 Task: Send an email with the signature Bethany Lewis with the subject Reminder for a raise and the message I wanted to follow up on the request for additional resources for the project. Can you please advise on the status? from softage.10@softage.net to softage.8@softage.net and move the email from Sent Items to the folder Compliance
Action: Mouse moved to (88, 86)
Screenshot: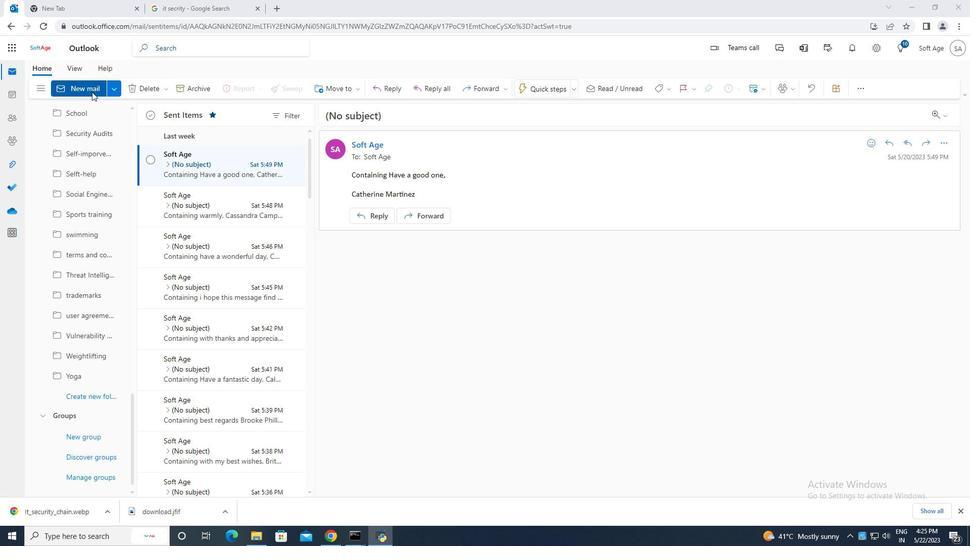 
Action: Mouse pressed left at (88, 86)
Screenshot: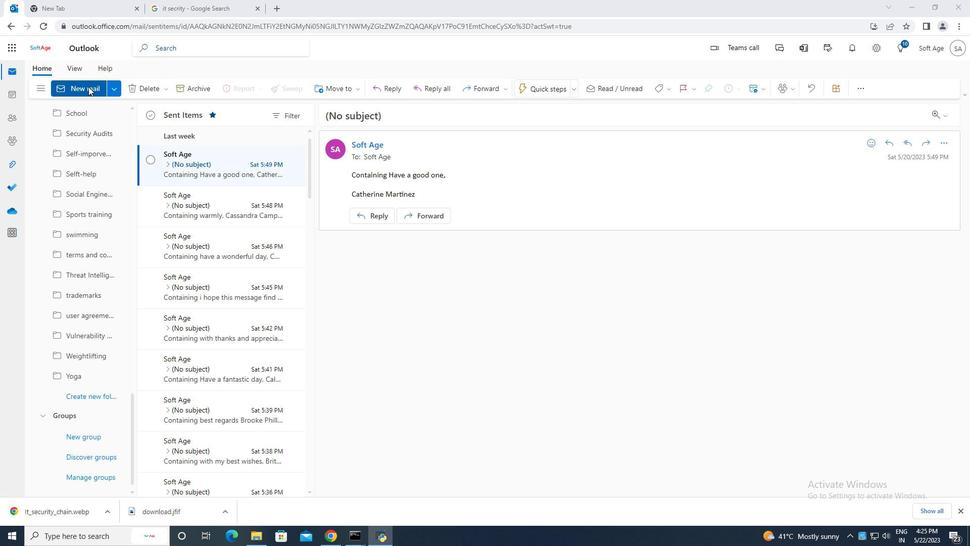
Action: Mouse moved to (649, 88)
Screenshot: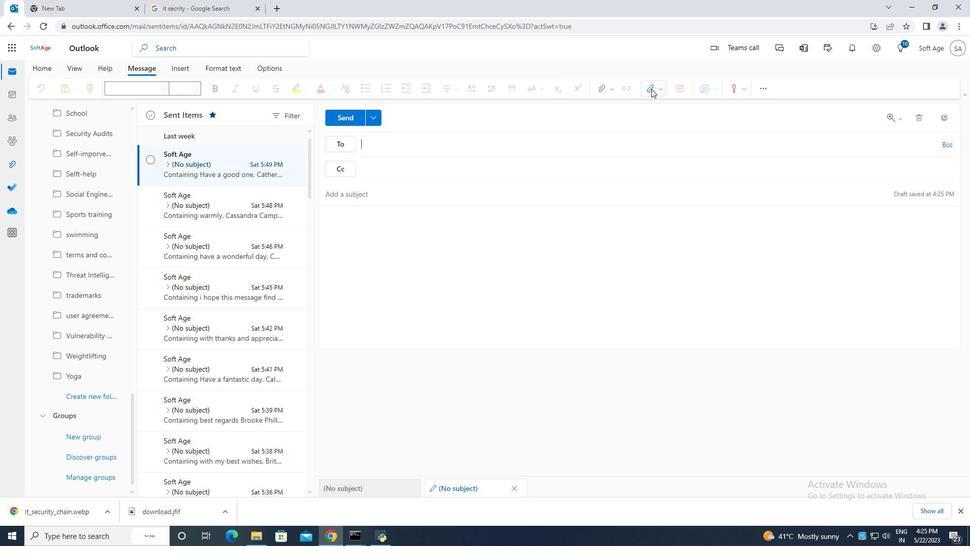 
Action: Mouse pressed left at (649, 88)
Screenshot: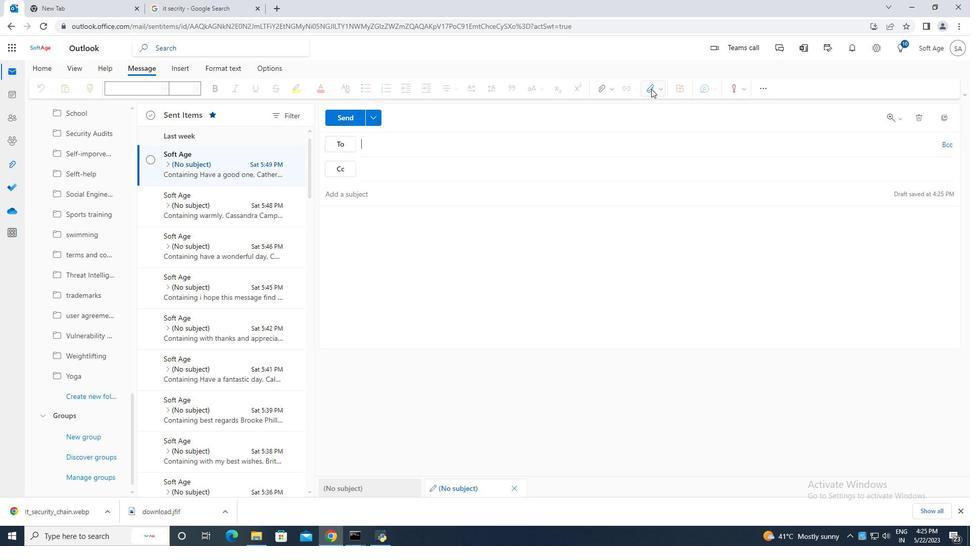 
Action: Mouse moved to (618, 132)
Screenshot: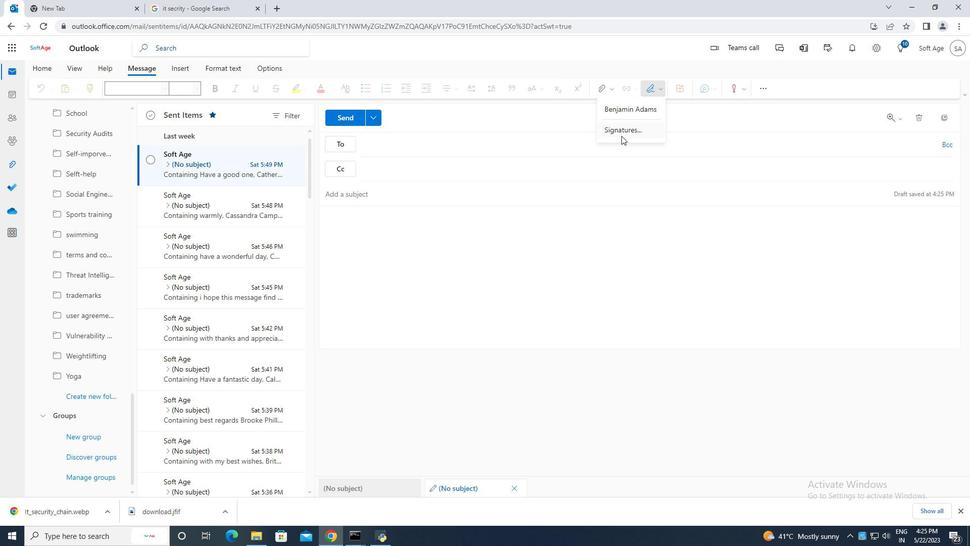 
Action: Mouse pressed left at (618, 132)
Screenshot: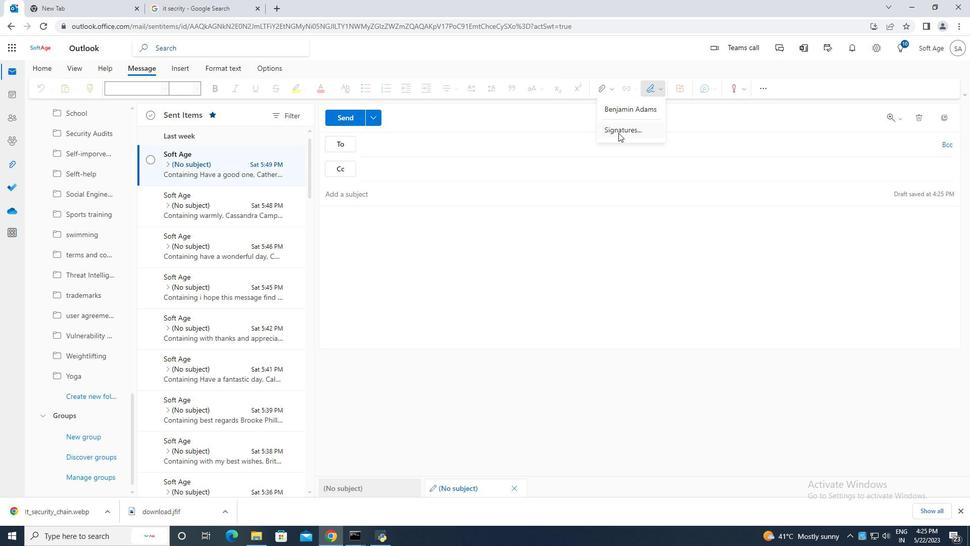 
Action: Mouse moved to (695, 169)
Screenshot: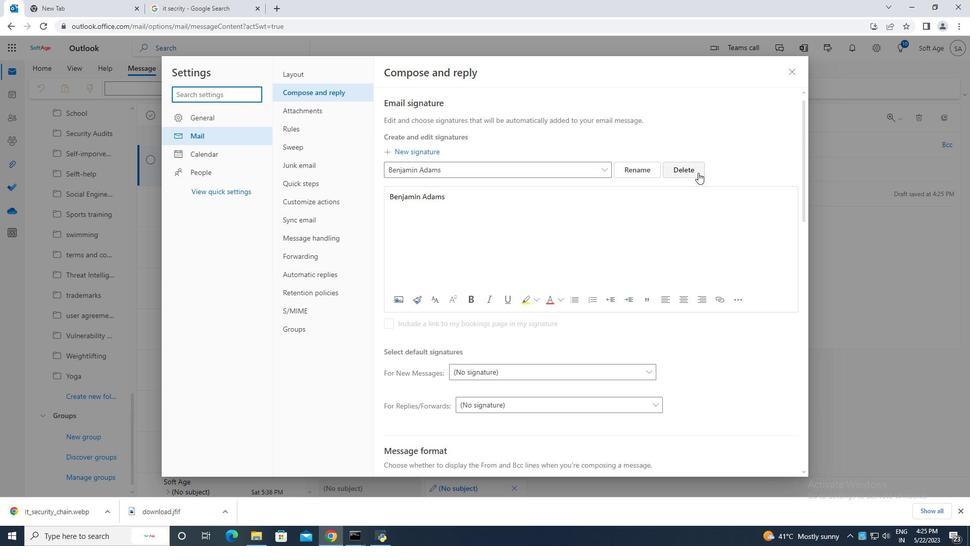 
Action: Mouse pressed left at (695, 169)
Screenshot: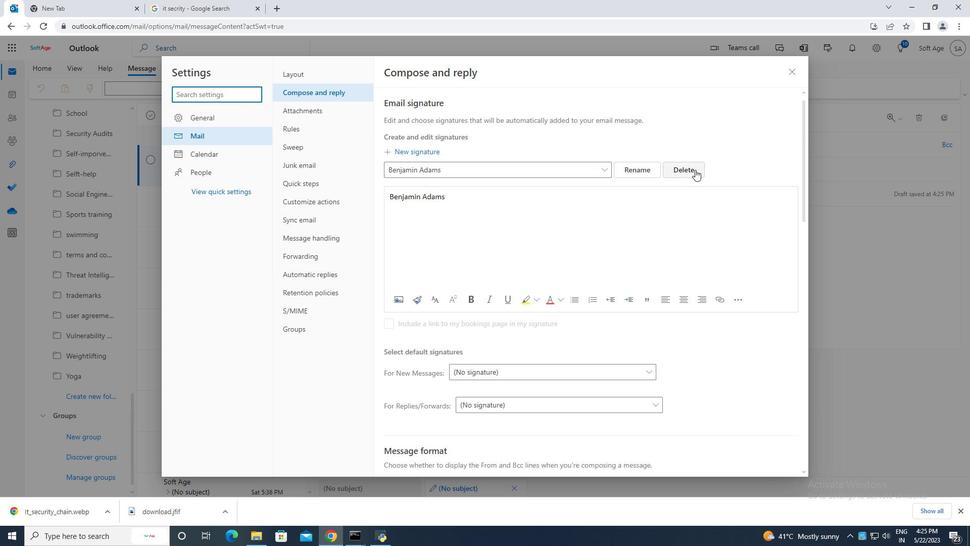 
Action: Mouse moved to (454, 172)
Screenshot: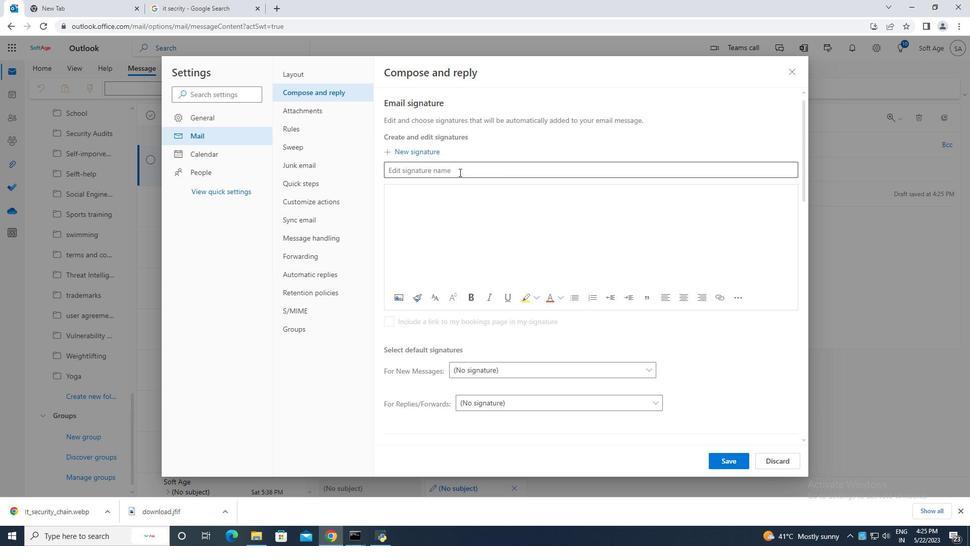 
Action: Mouse pressed left at (454, 172)
Screenshot: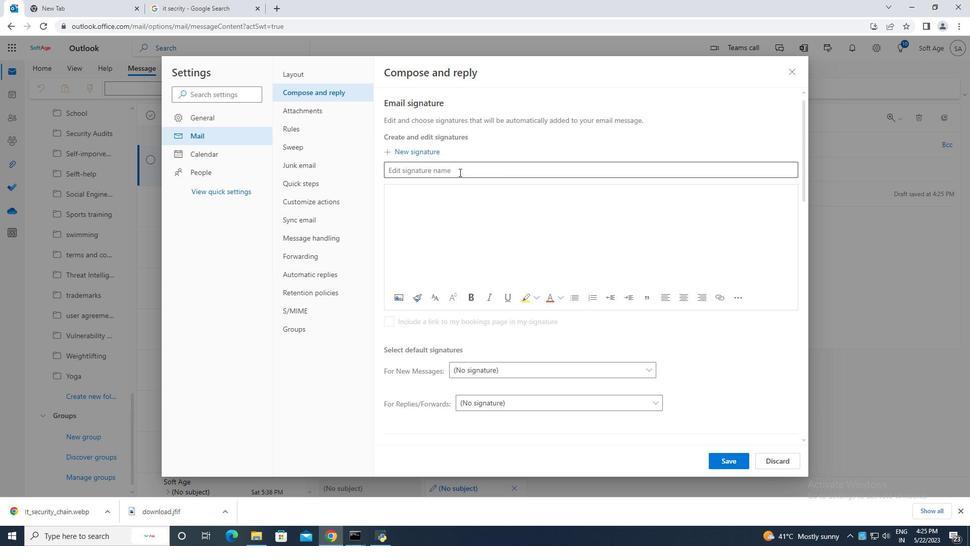 
Action: Key pressed <Key.caps_lock>B<Key.caps_lock>ethany<Key.space><Key.caps_lock>L<Key.caps_lock>ewis<Key.space>
Screenshot: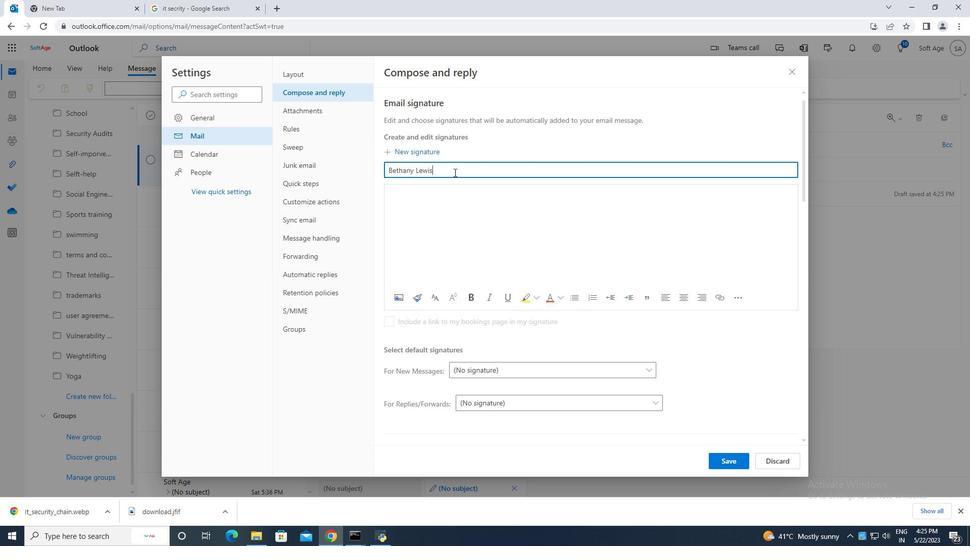 
Action: Mouse moved to (392, 206)
Screenshot: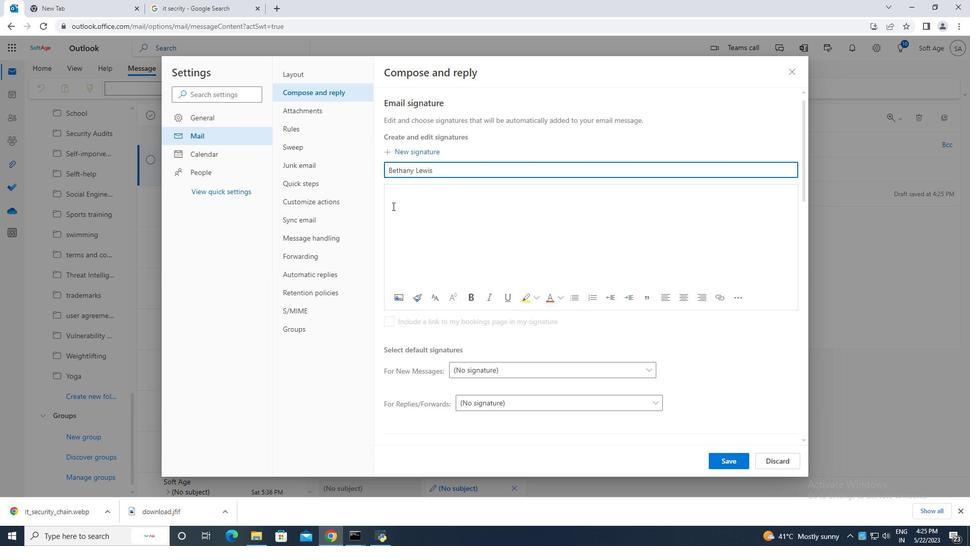 
Action: Mouse pressed left at (392, 206)
Screenshot: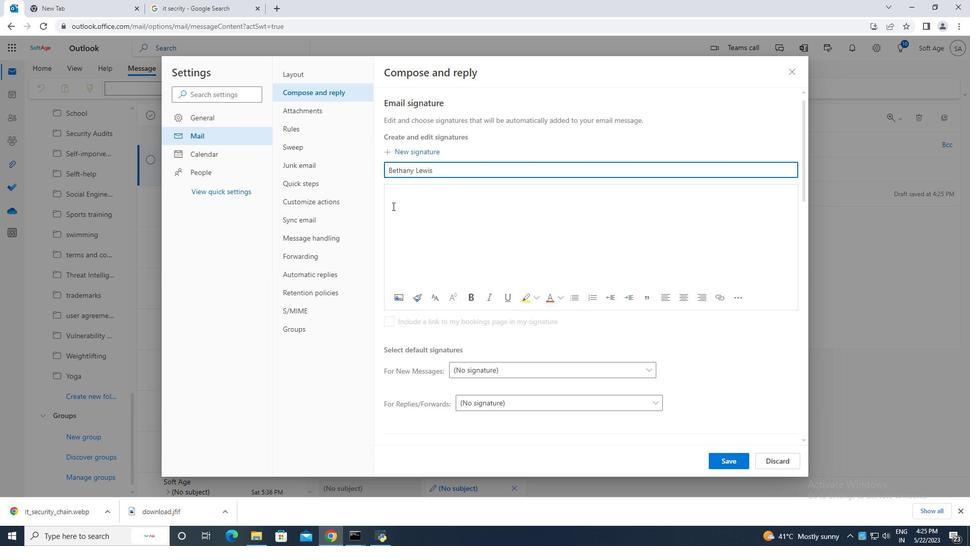 
Action: Mouse moved to (393, 206)
Screenshot: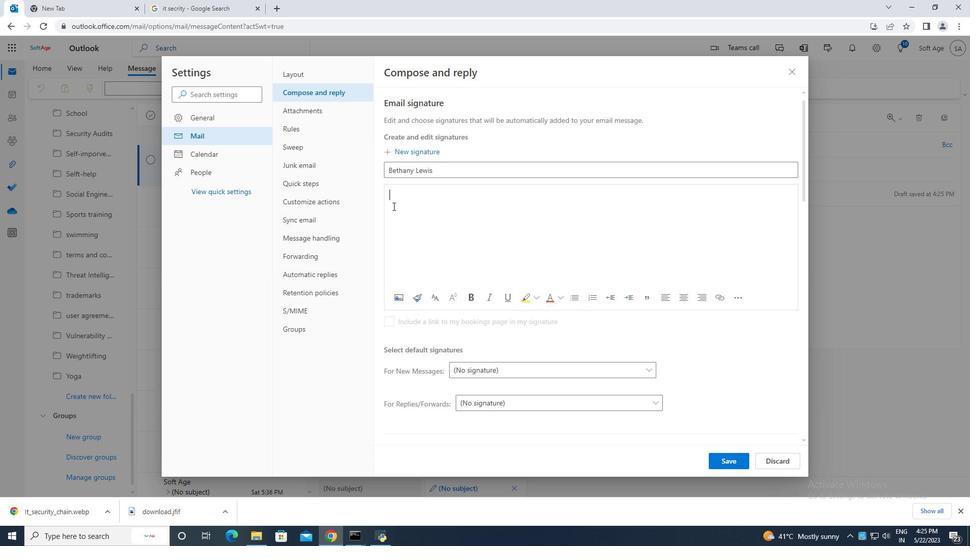 
Action: Key pressed <Key.caps_lock>B<Key.caps_lock>ethany<Key.space><Key.caps_lock>L<Key.caps_lock>ewis
Screenshot: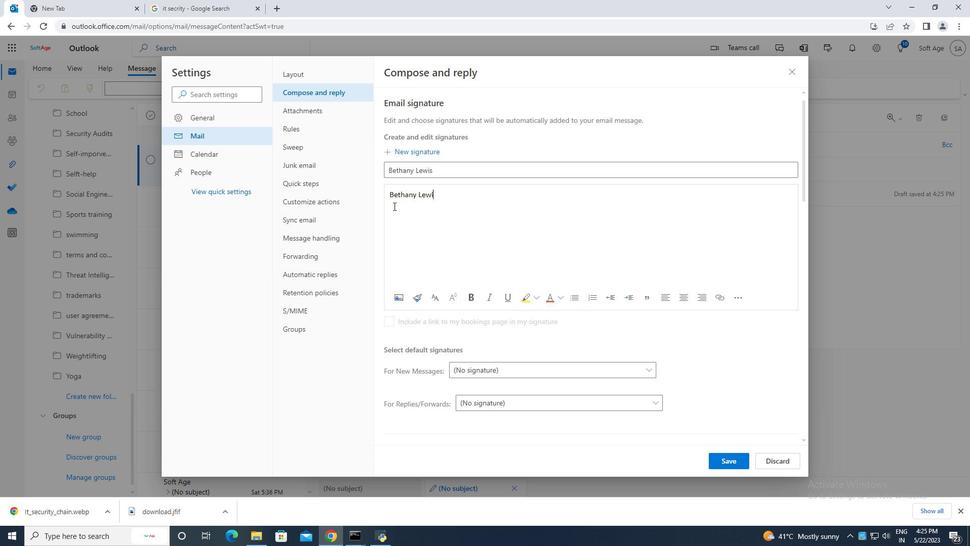 
Action: Mouse moved to (735, 463)
Screenshot: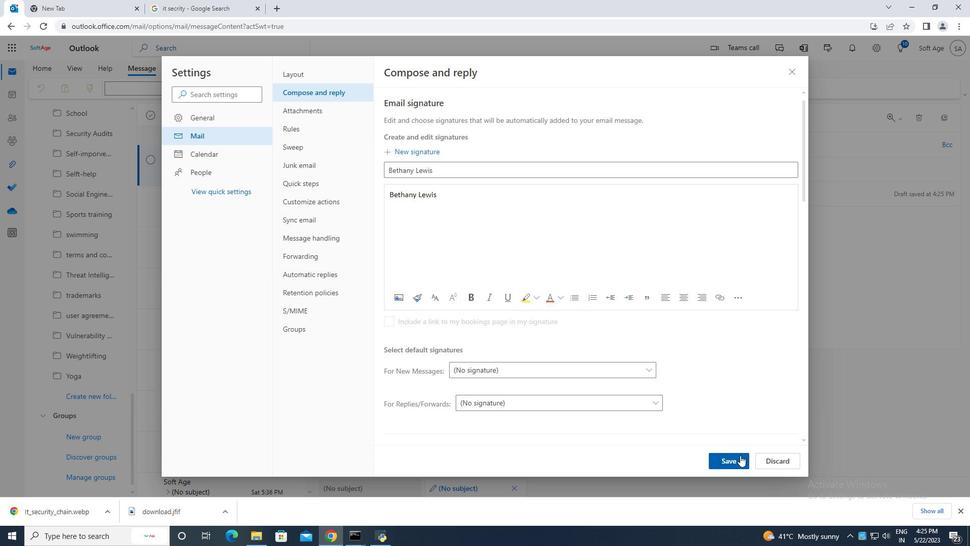 
Action: Mouse pressed left at (735, 463)
Screenshot: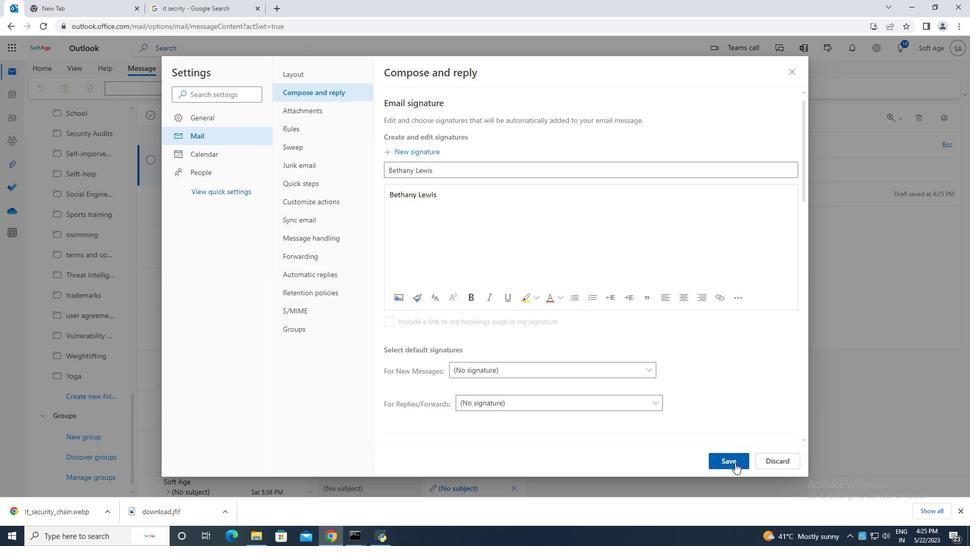 
Action: Mouse moved to (791, 75)
Screenshot: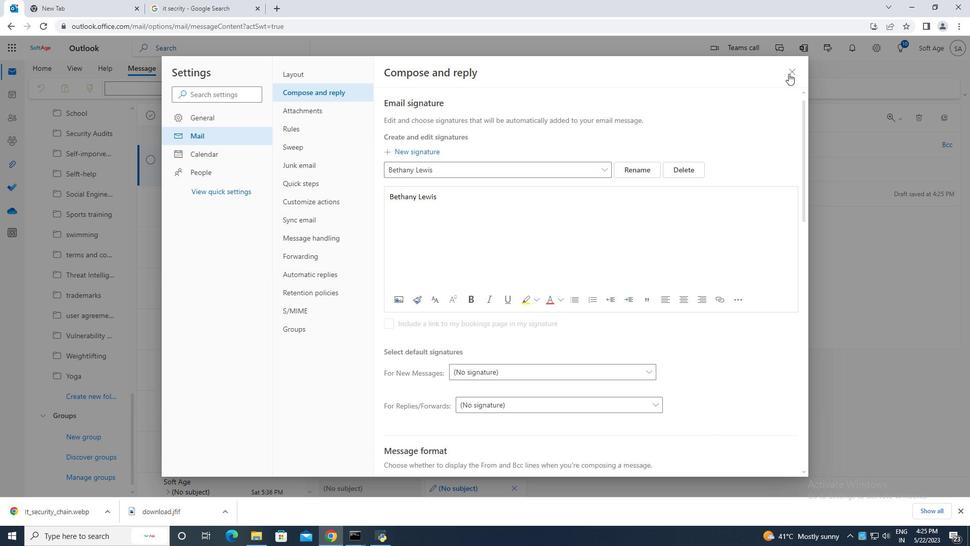 
Action: Mouse pressed left at (791, 75)
Screenshot: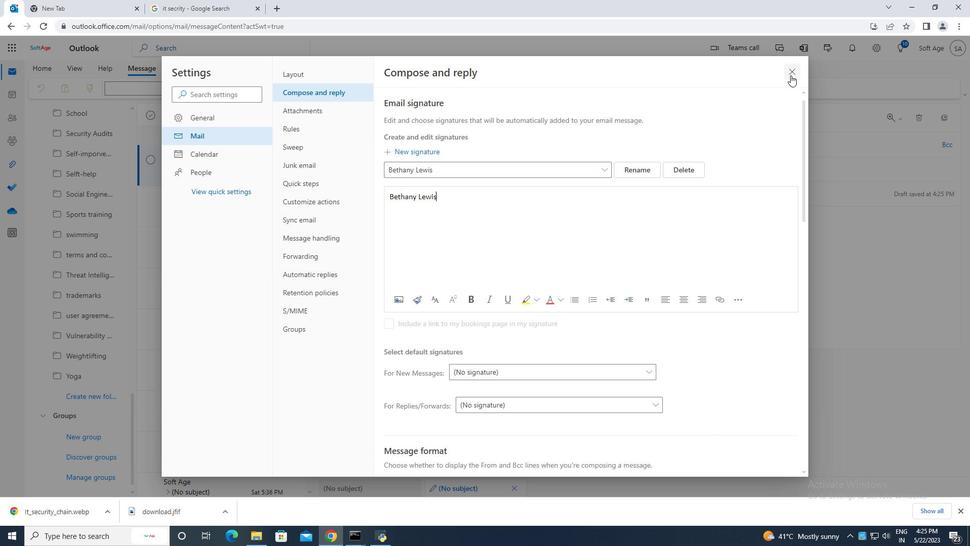 
Action: Mouse moved to (660, 91)
Screenshot: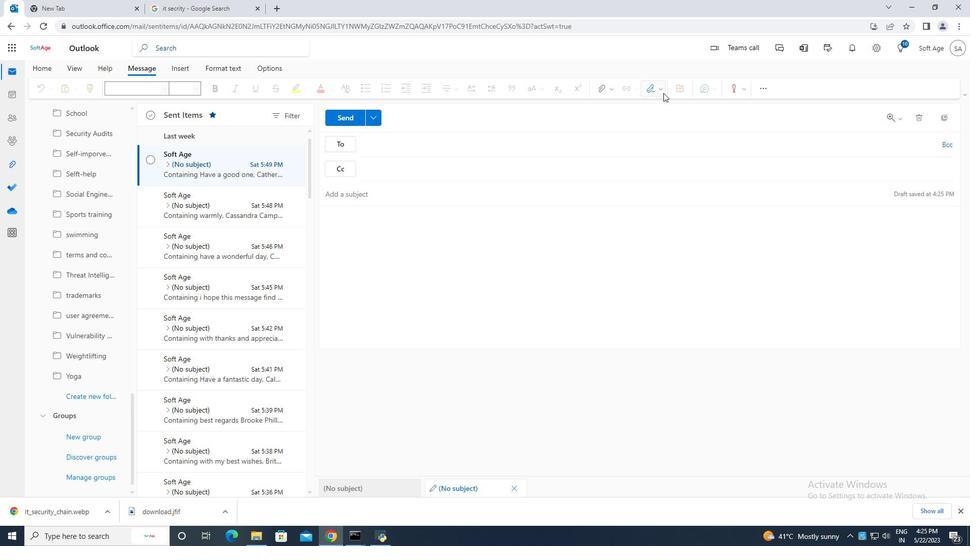
Action: Mouse pressed left at (660, 91)
Screenshot: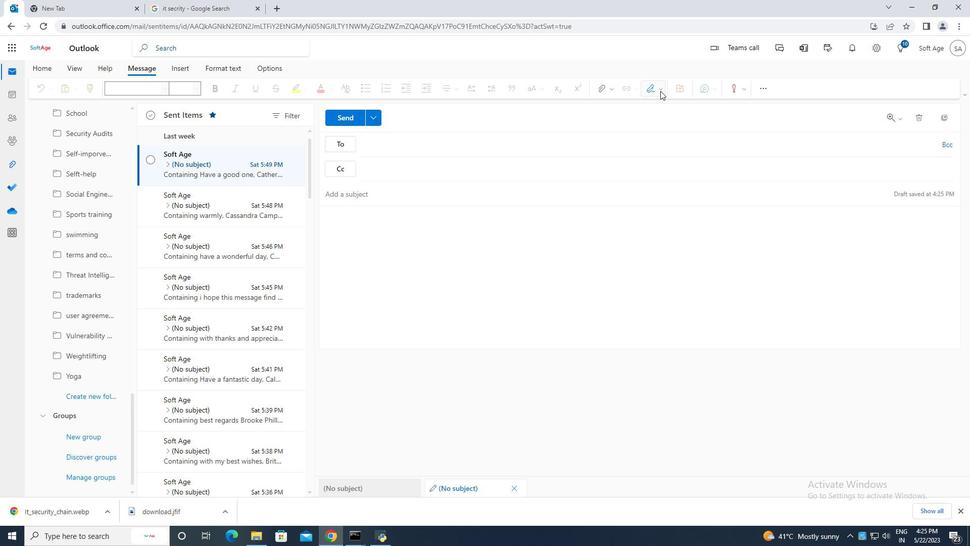 
Action: Mouse moved to (638, 105)
Screenshot: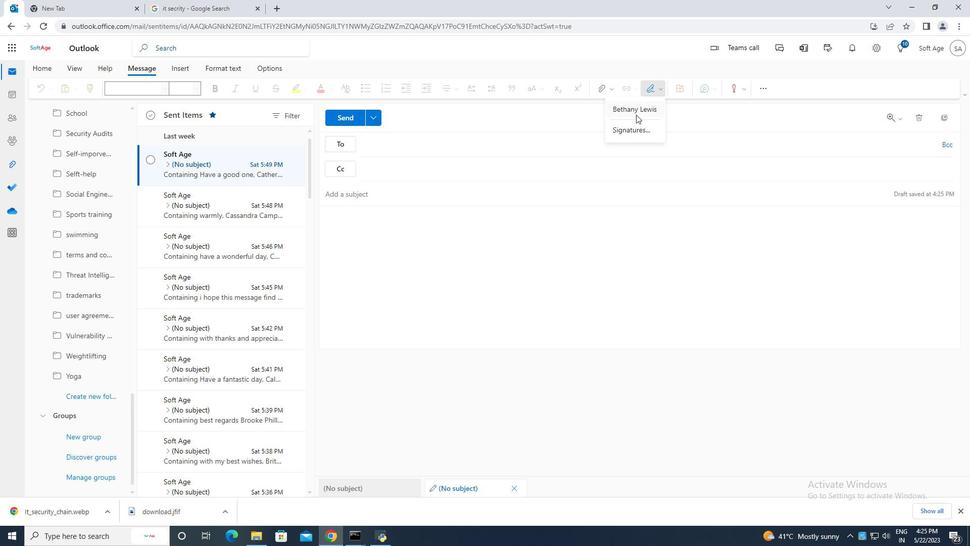 
Action: Mouse pressed left at (638, 105)
Screenshot: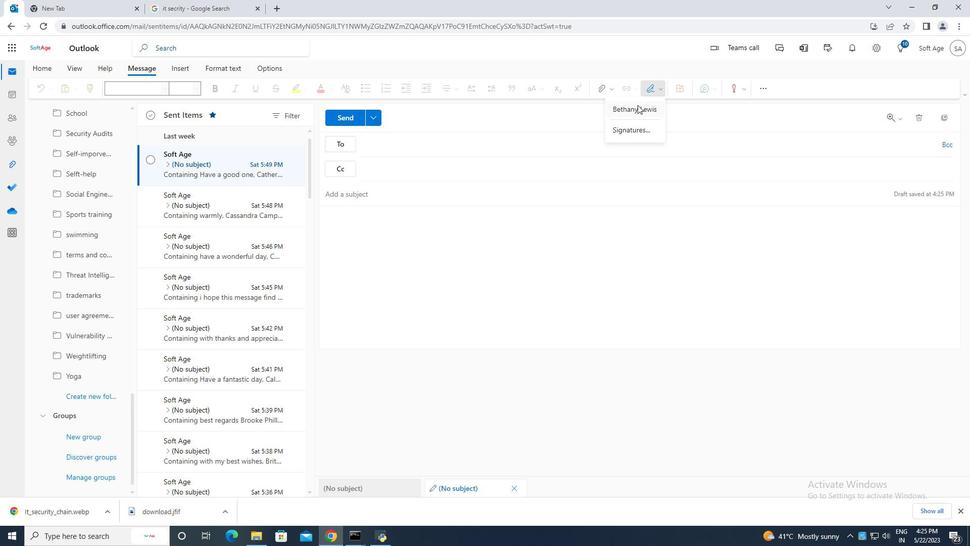 
Action: Mouse moved to (354, 196)
Screenshot: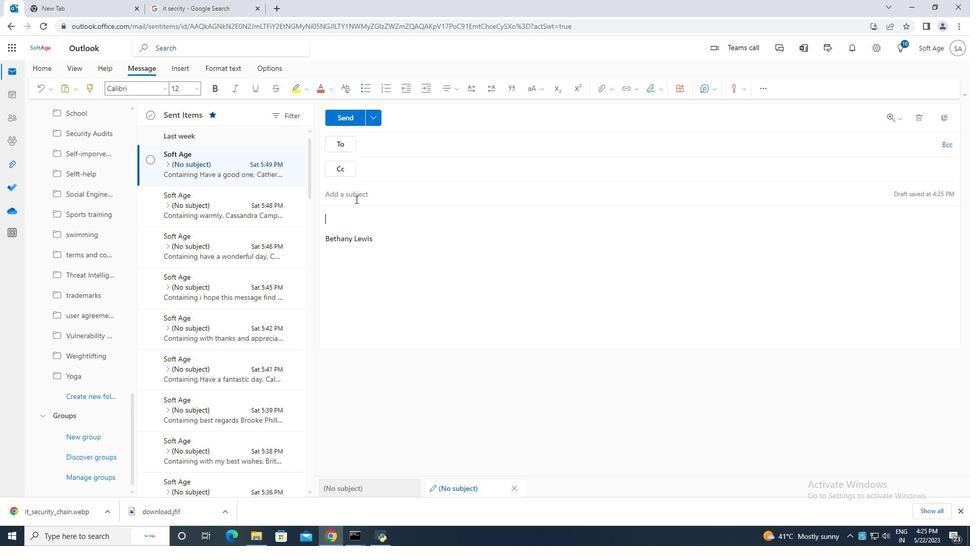 
Action: Mouse pressed left at (354, 196)
Screenshot: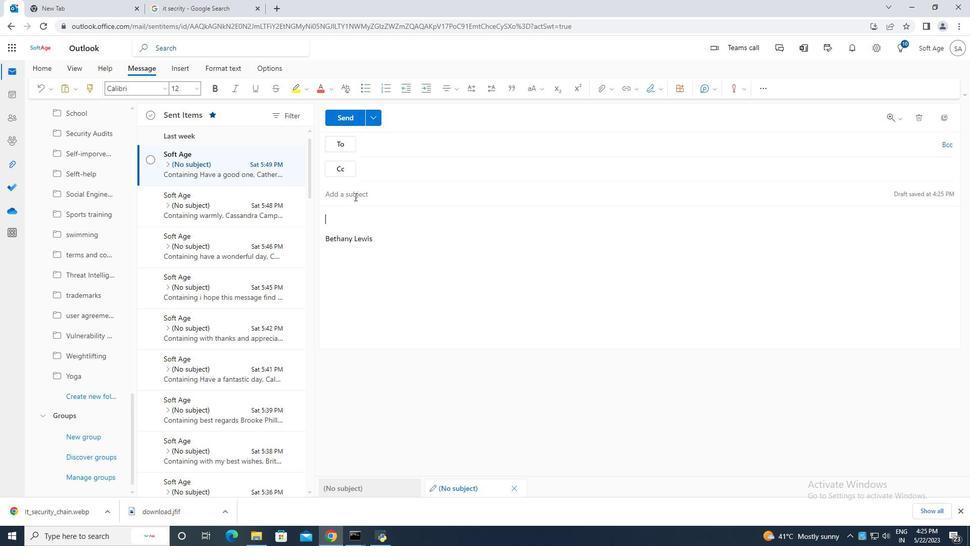 
Action: Key pressed <Key.caps_lock>R<Key.caps_lock>eminder<Key.space>for<Key.space>a<Key.space>raise<Key.space><Key.backspace>.
Screenshot: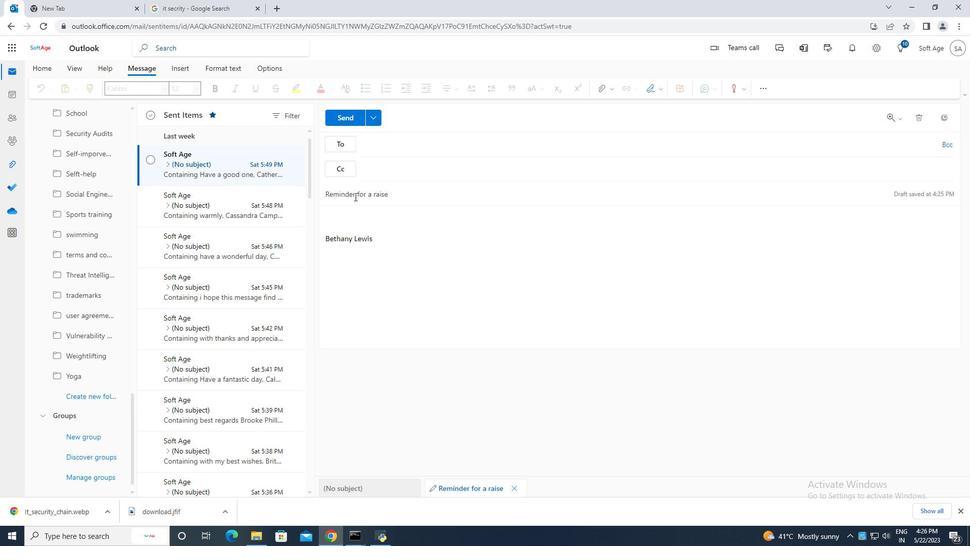 
Action: Mouse moved to (343, 217)
Screenshot: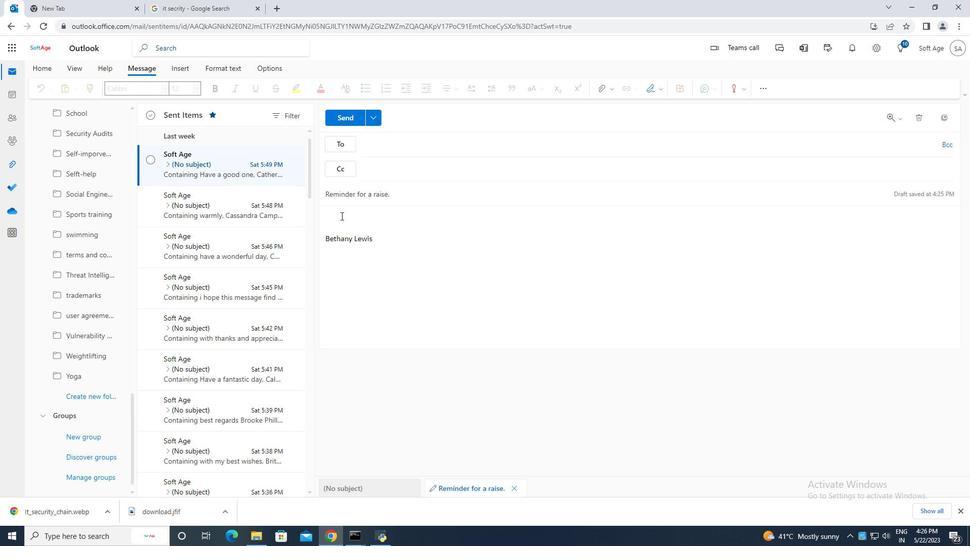 
Action: Mouse pressed left at (343, 217)
Screenshot: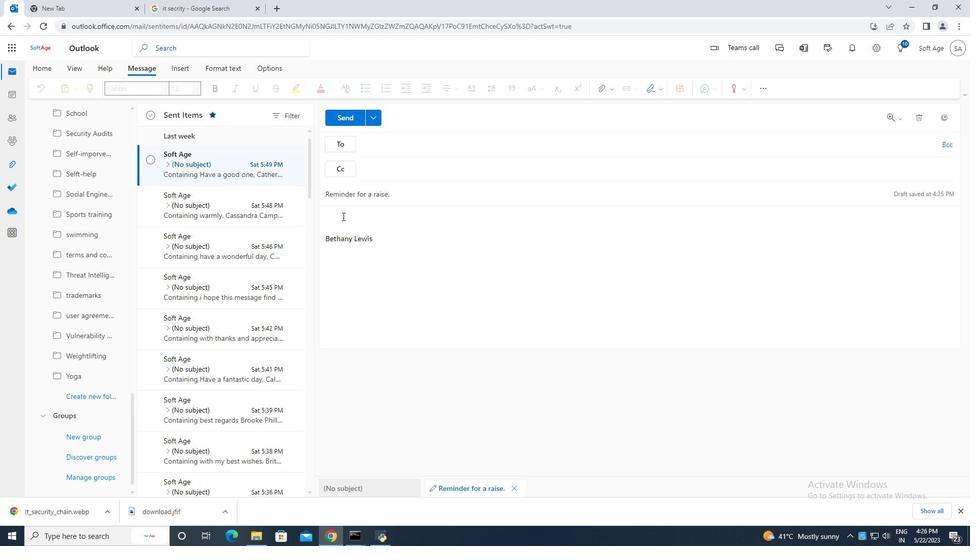 
Action: Mouse moved to (346, 220)
Screenshot: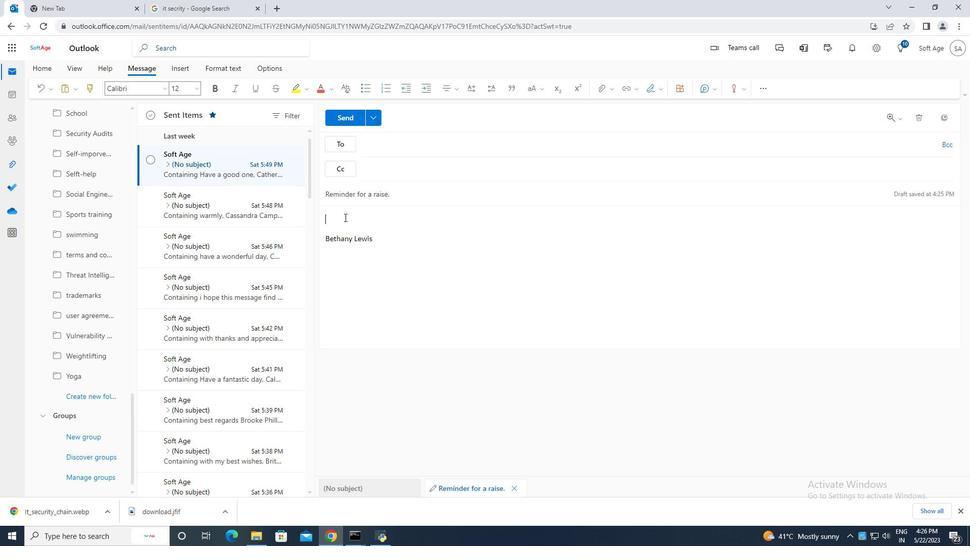 
Action: Key pressed <Key.caps_lock>I<Key.space><Key.caps_lock>wanted<Key.space>to<Key.space>follow<Key.space>up<Key.space>on<Key.space>the<Key.space>request<Key.space>for<Key.space>additional<Key.space>resources<Key.space>for<Key.space>the<Key.space>project.<Key.space><Key.caps_lock>C<Key.caps_lock>an<Key.space>you<Key.space>pleae<Key.space><Key.backspace><Key.backspace>se<Key.space>advise<Key.space>on<Key.space>the<Key.space>status<Key.space><Key.backspace>.
Screenshot: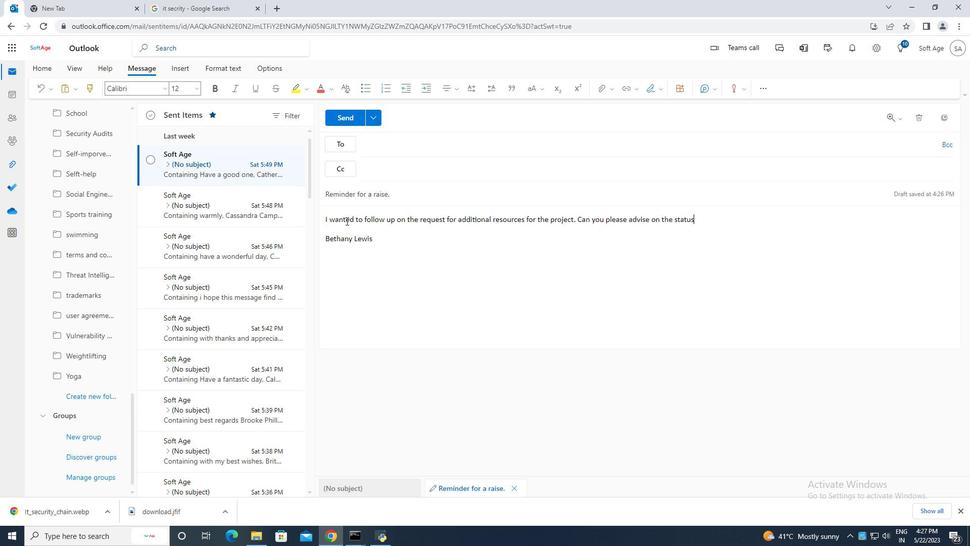 
Action: Mouse moved to (462, 145)
Screenshot: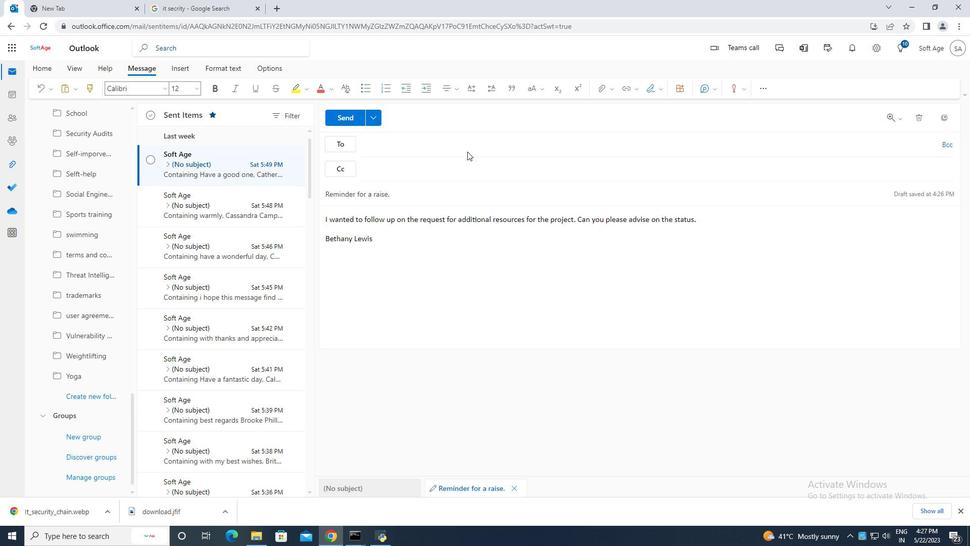 
Action: Mouse pressed left at (462, 145)
Screenshot: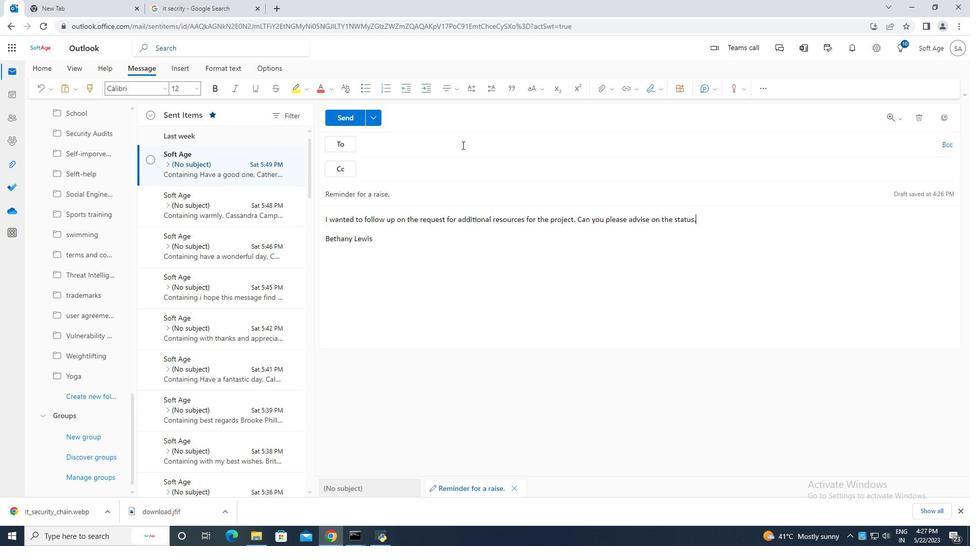 
Action: Key pressed softage.8<Key.shift>@
Screenshot: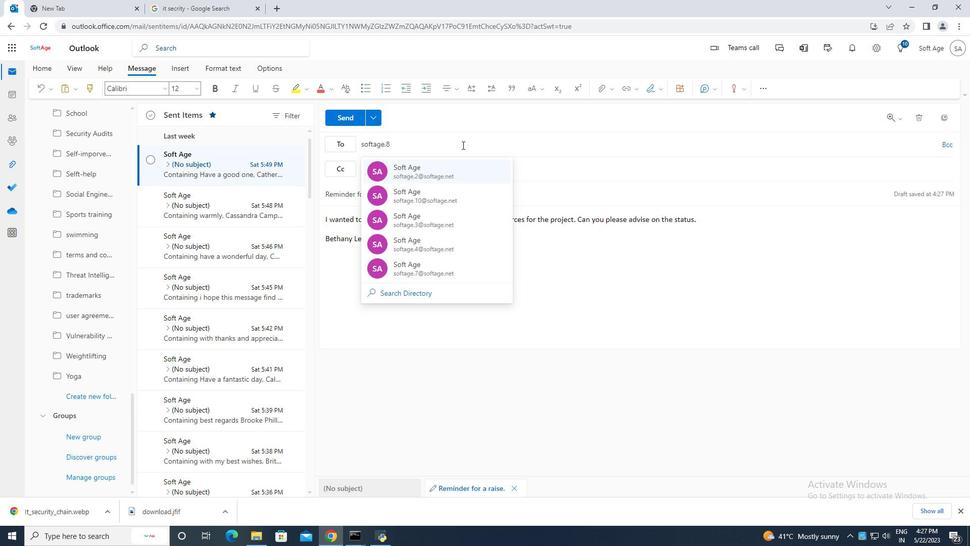 
Action: Mouse moved to (467, 175)
Screenshot: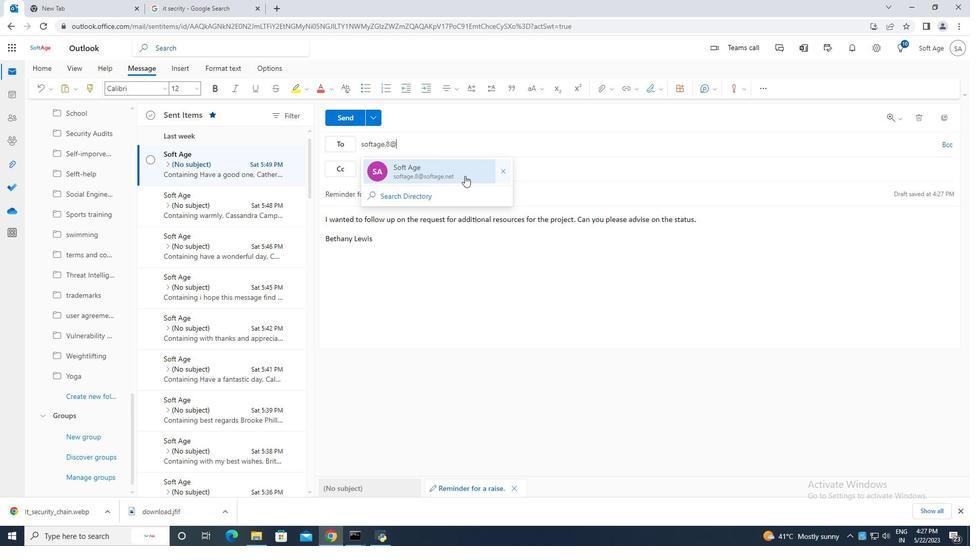 
Action: Mouse pressed left at (467, 175)
Screenshot: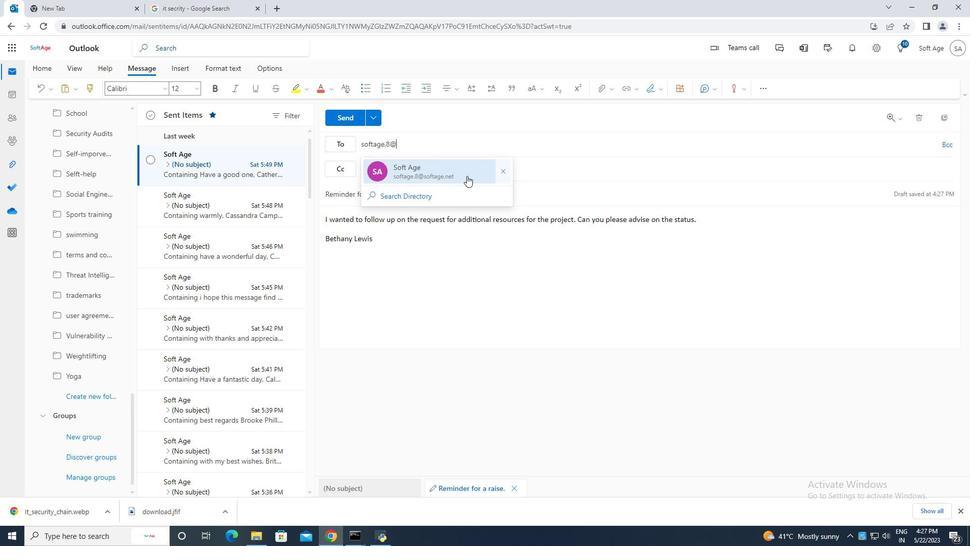 
Action: Mouse moved to (100, 399)
Screenshot: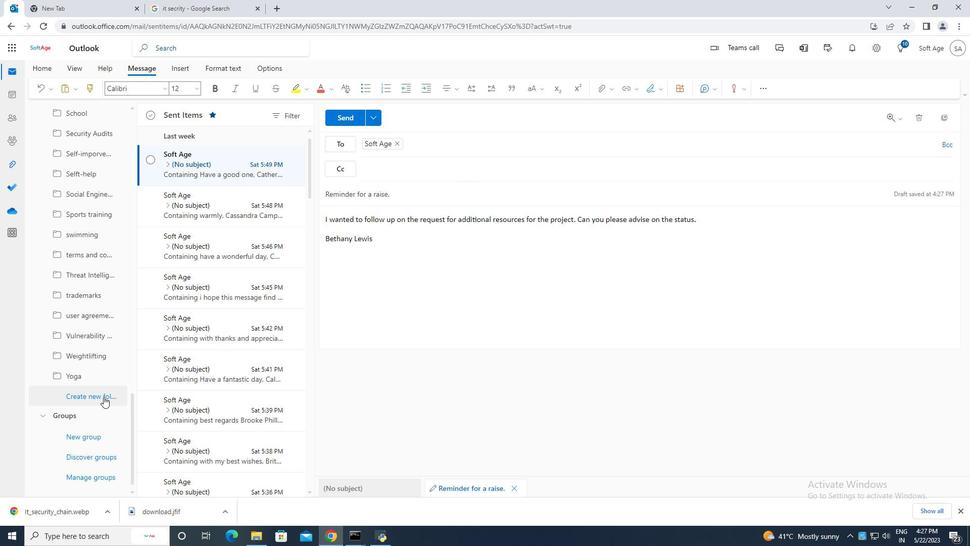 
Action: Mouse pressed left at (100, 399)
Screenshot: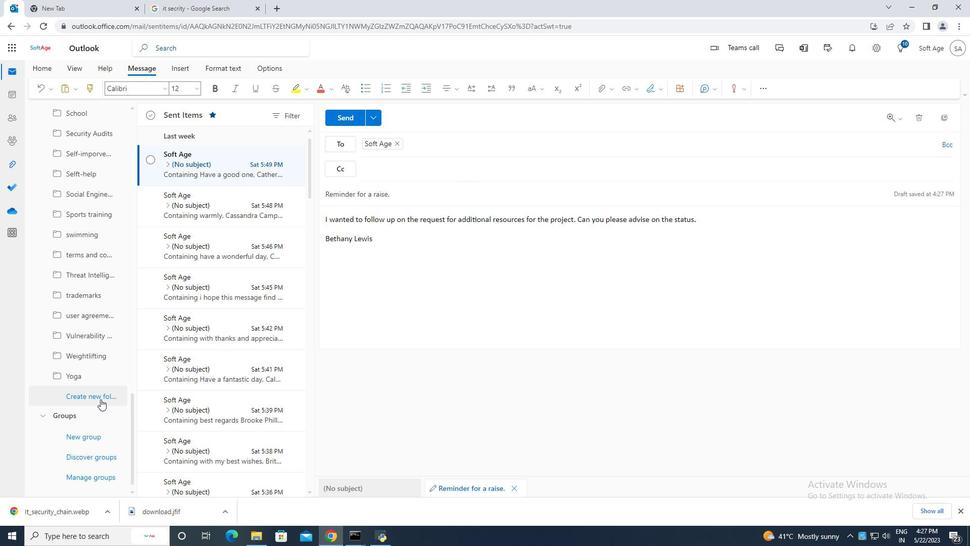 
Action: Mouse moved to (93, 395)
Screenshot: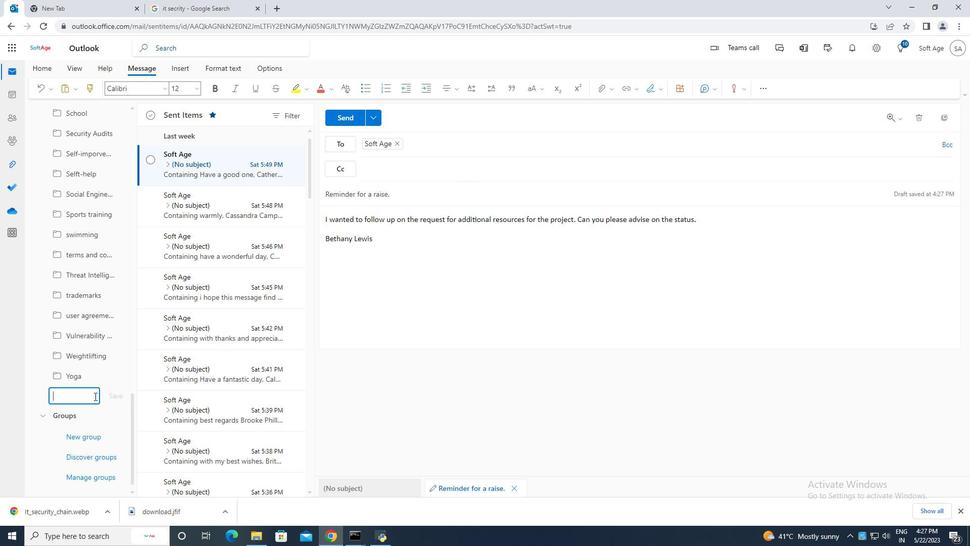 
Action: Mouse pressed left at (93, 395)
Screenshot: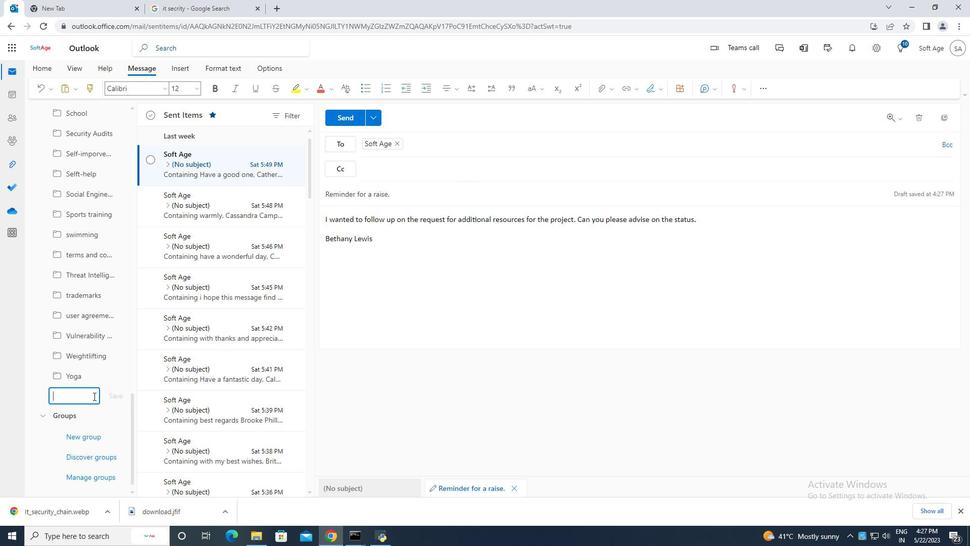 
Action: Mouse moved to (92, 395)
Screenshot: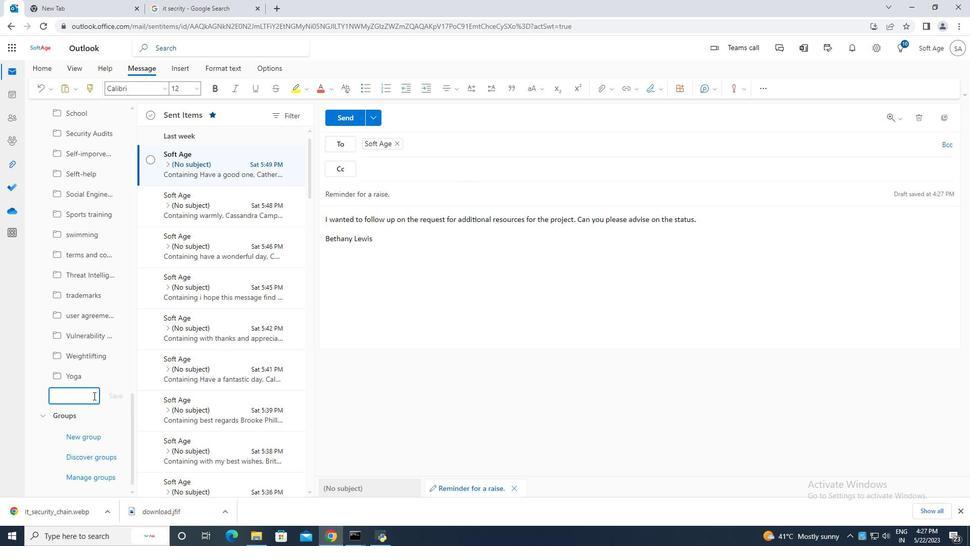 
Action: Key pressed <Key.caps_lock>C<Key.caps_lock>ompliance
Screenshot: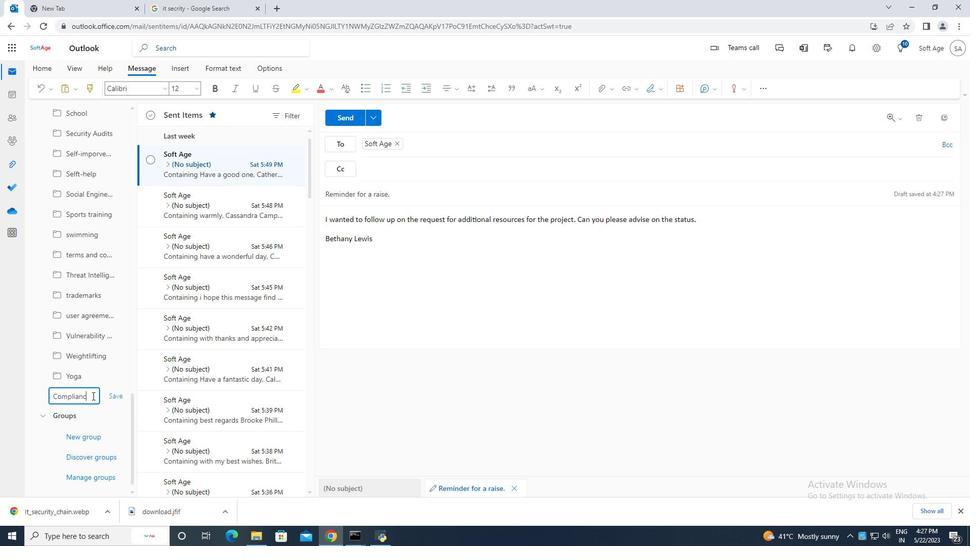 
Action: Mouse moved to (112, 395)
Screenshot: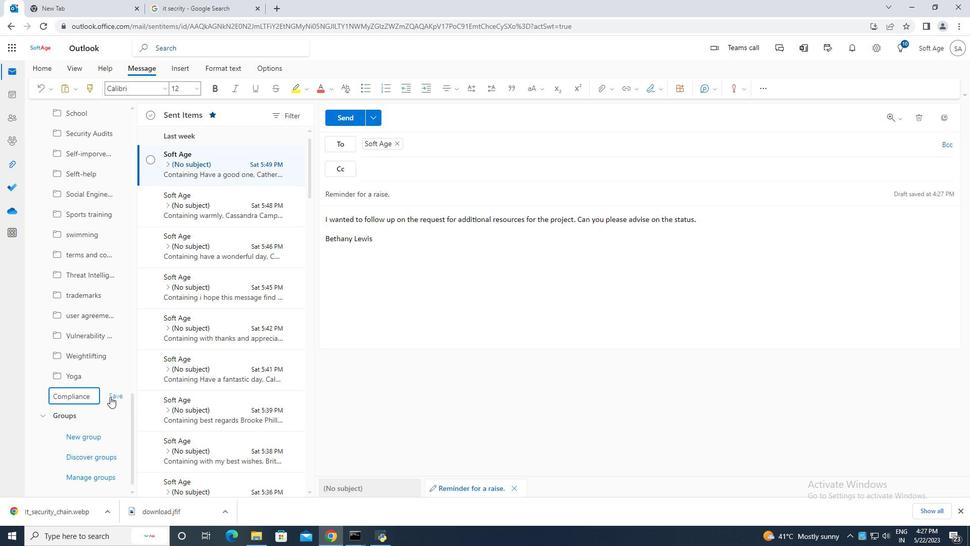 
Action: Mouse pressed left at (112, 395)
Screenshot: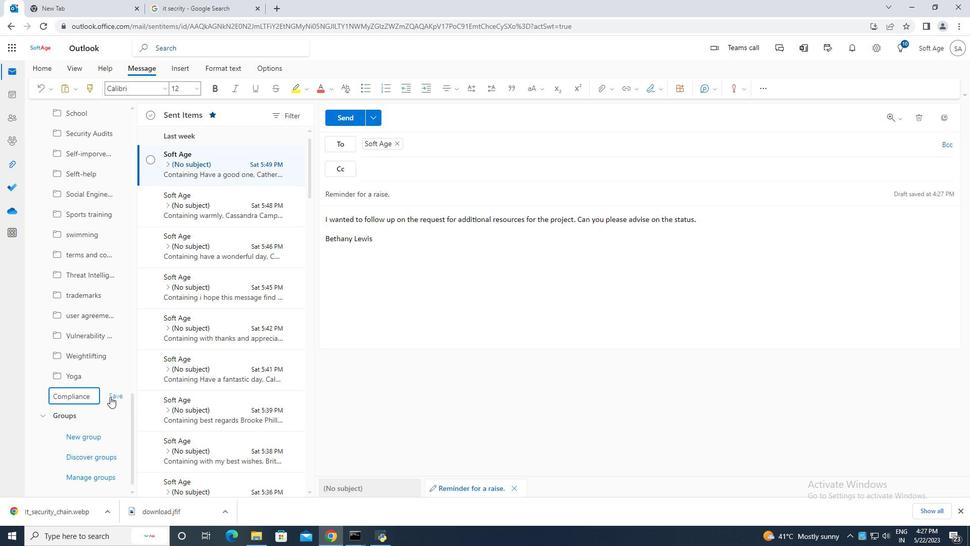 
Action: Mouse moved to (348, 119)
Screenshot: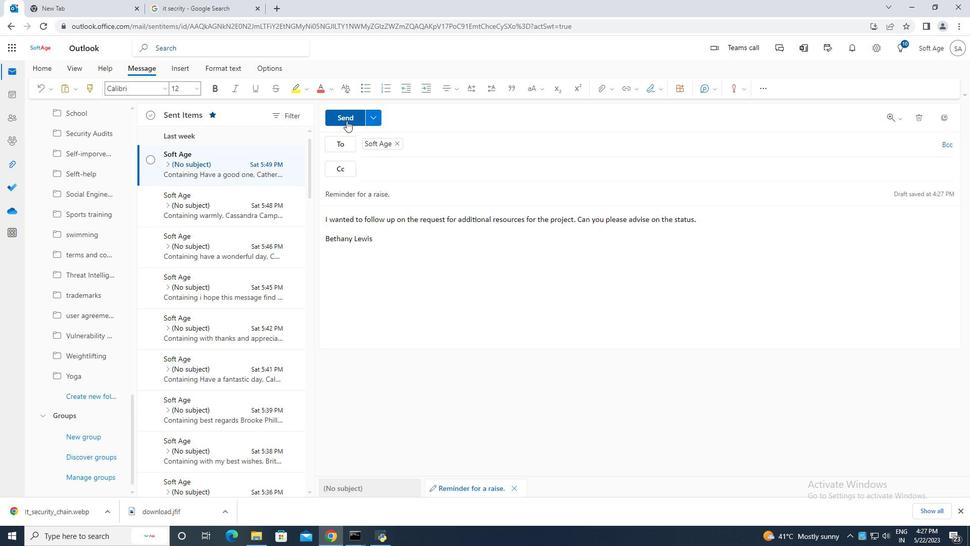 
Action: Mouse pressed left at (348, 119)
Screenshot: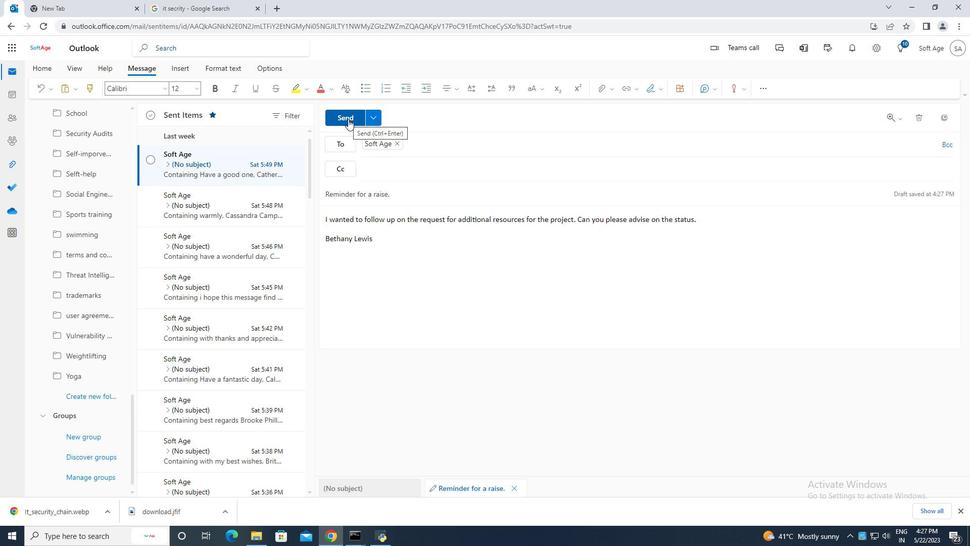 
Action: Mouse moved to (150, 156)
Screenshot: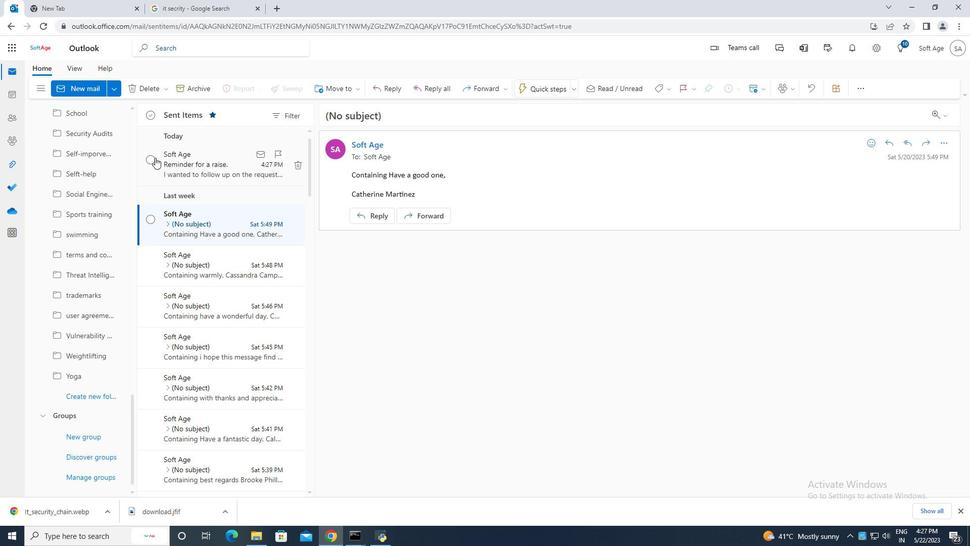 
Action: Mouse pressed left at (150, 156)
Screenshot: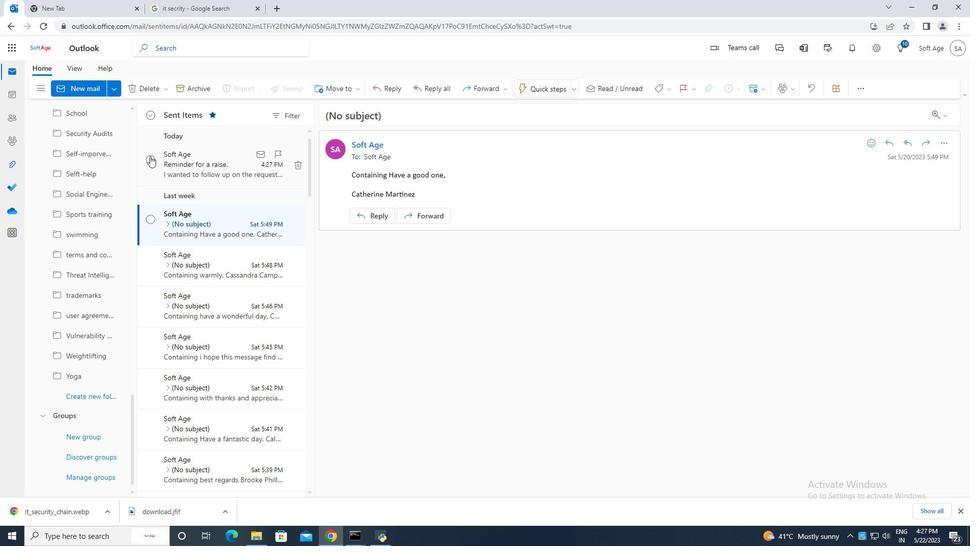 
Action: Mouse moved to (343, 87)
Screenshot: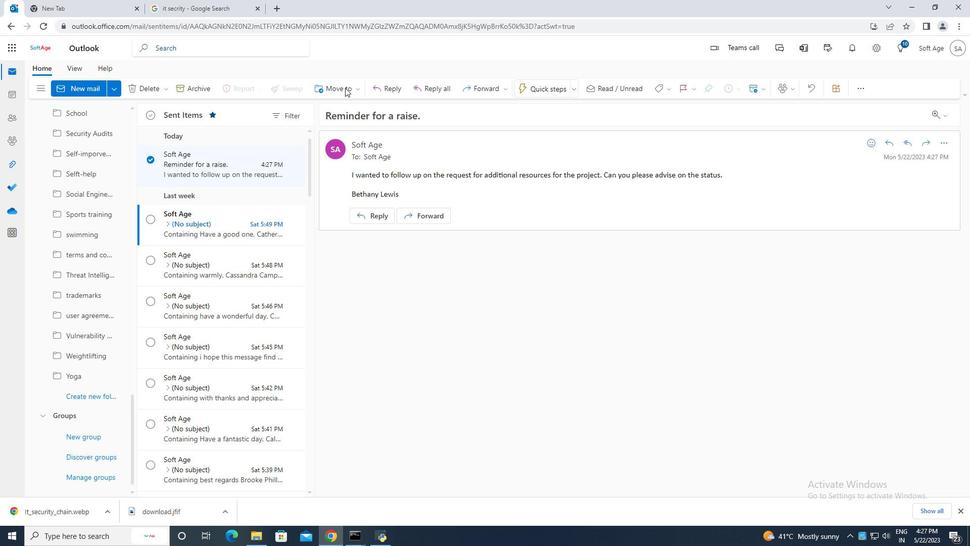 
Action: Mouse pressed left at (343, 87)
Screenshot: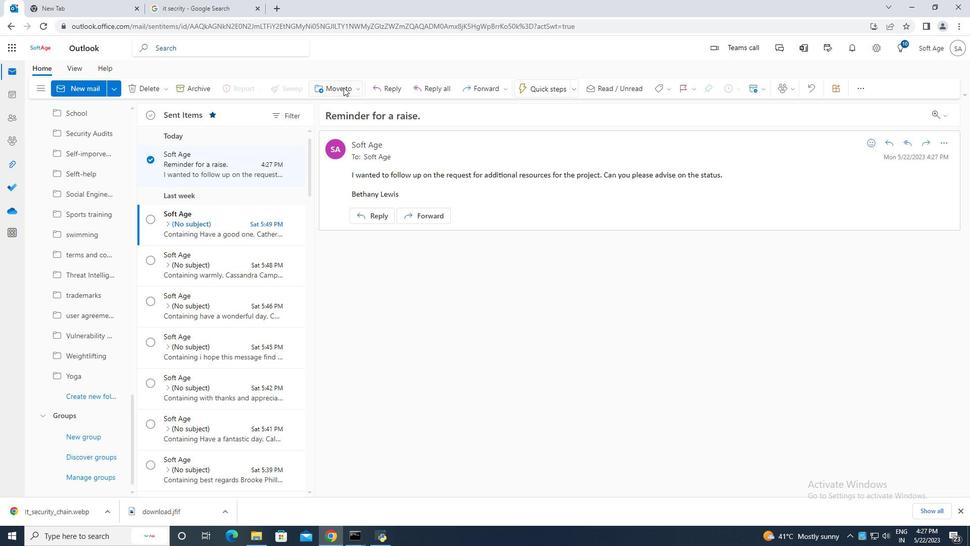 
Action: Mouse moved to (365, 107)
Screenshot: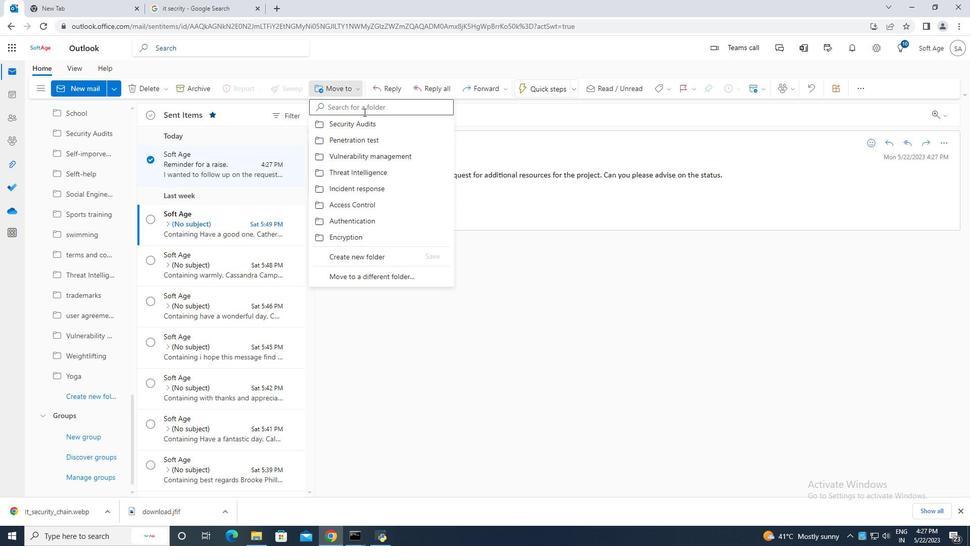 
Action: Mouse pressed left at (365, 107)
Screenshot: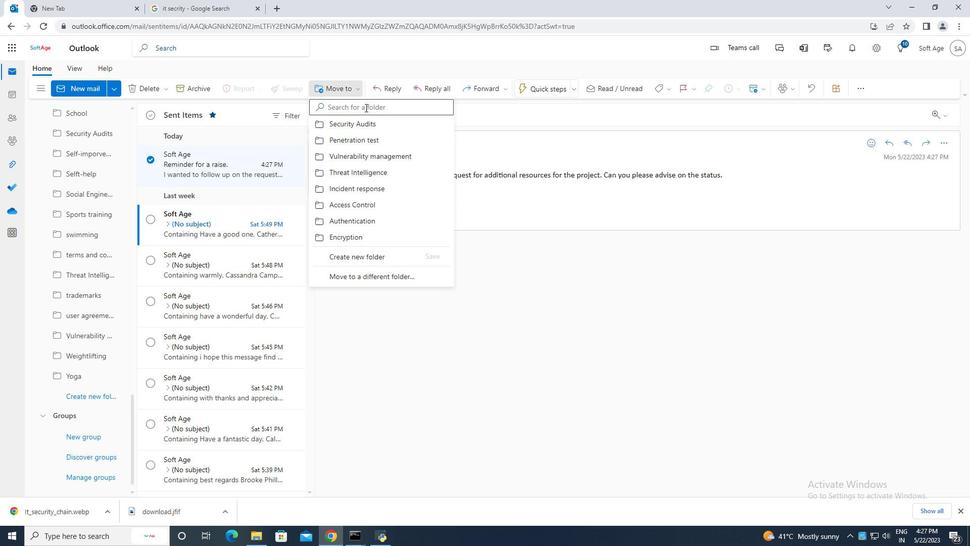 
Action: Key pressed compli
Screenshot: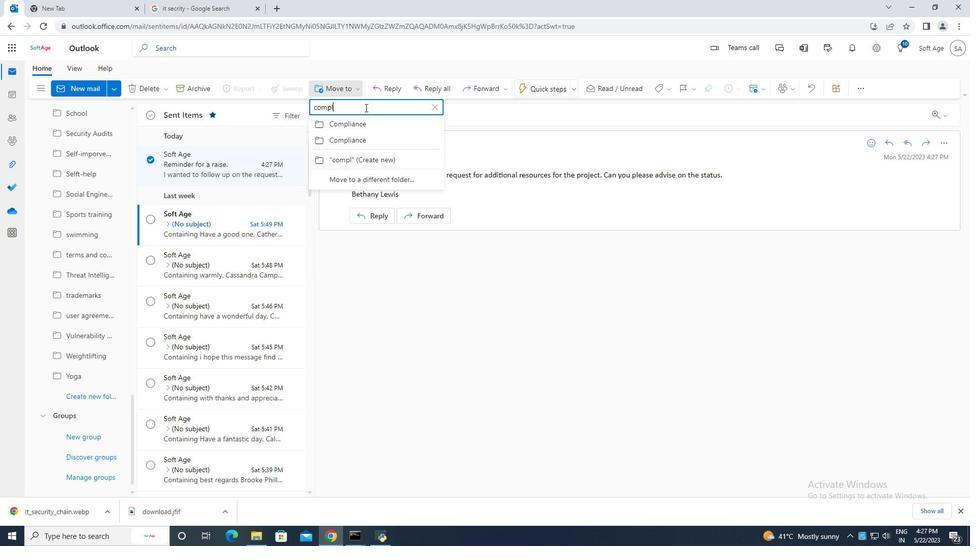 
Action: Mouse moved to (366, 124)
Screenshot: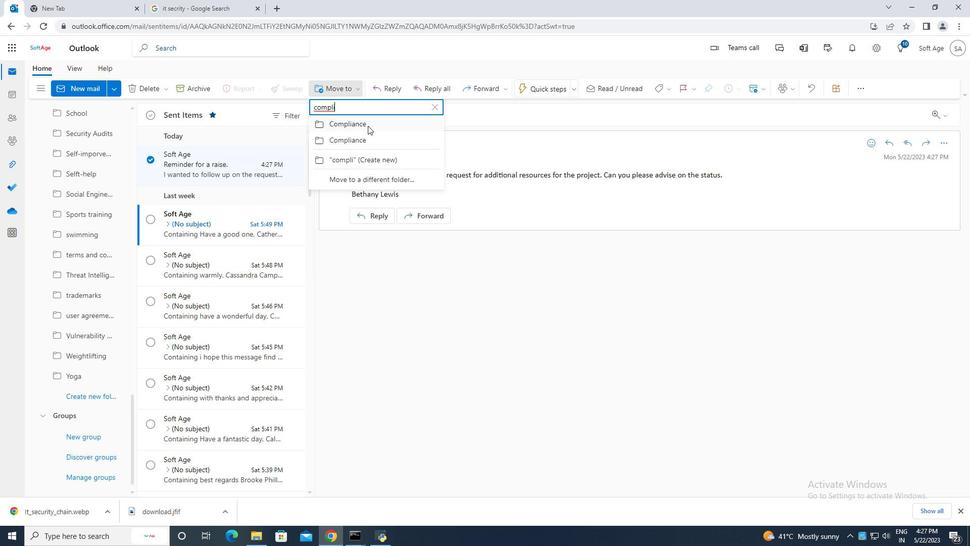
Action: Mouse pressed left at (366, 124)
Screenshot: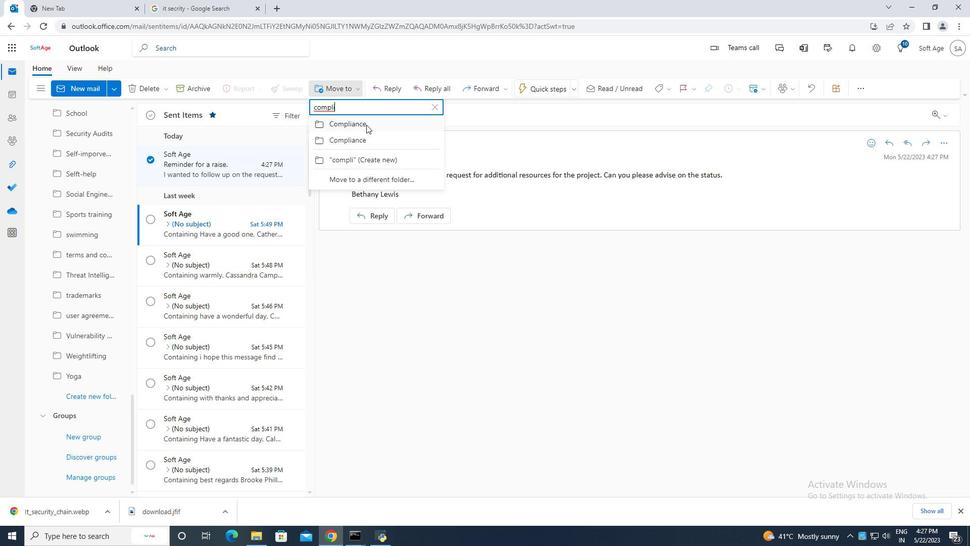 
Action: Mouse moved to (362, 178)
Screenshot: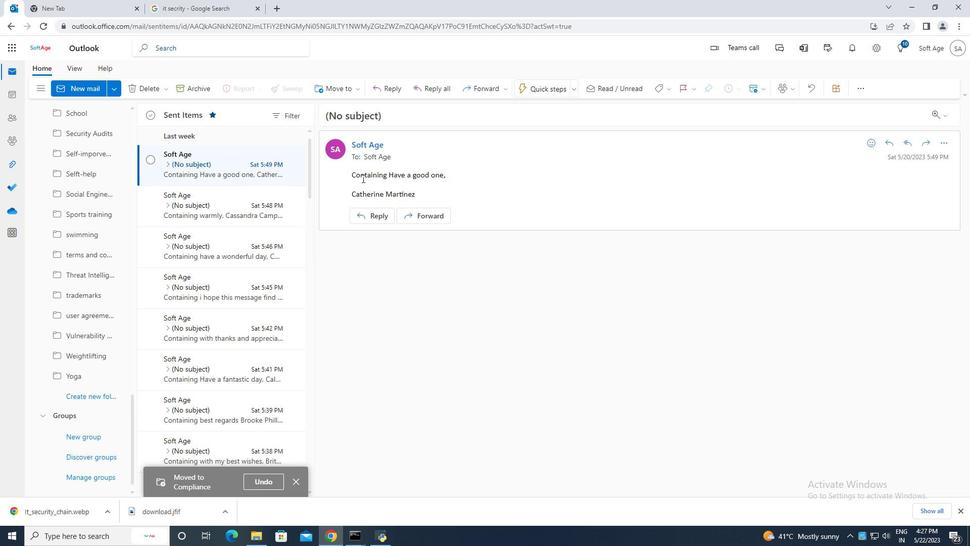 
